 Task: Mute conversations with a specific keyword in the subject line.
Action: Mouse moved to (178, 141)
Screenshot: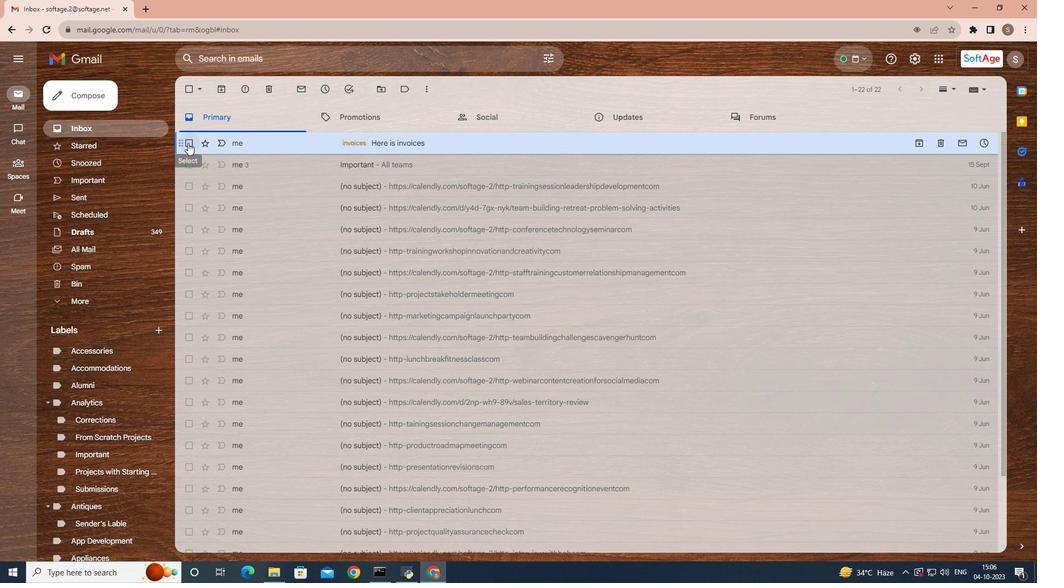 
Action: Mouse pressed left at (178, 141)
Screenshot: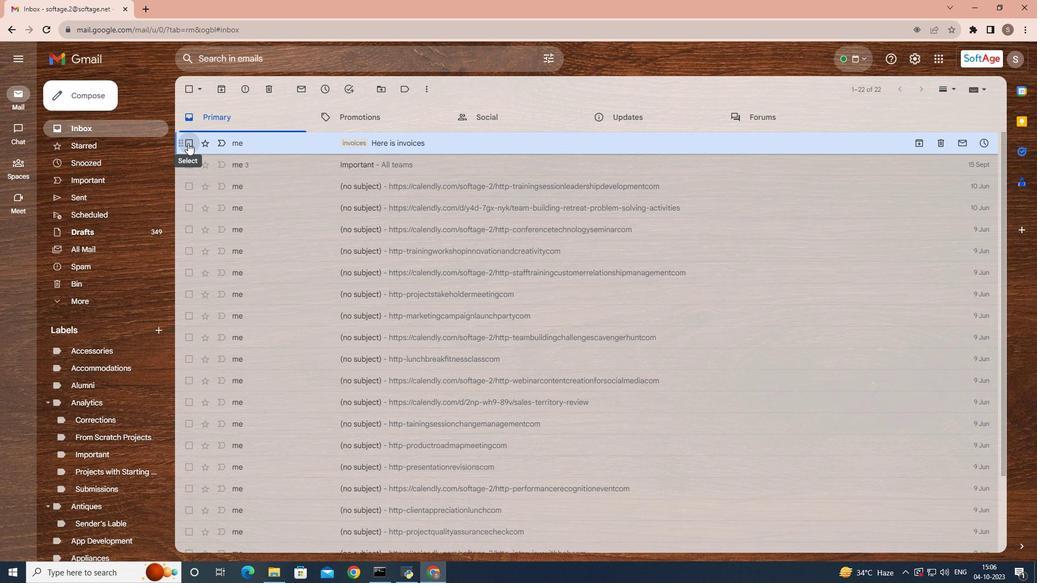 
Action: Mouse moved to (450, 99)
Screenshot: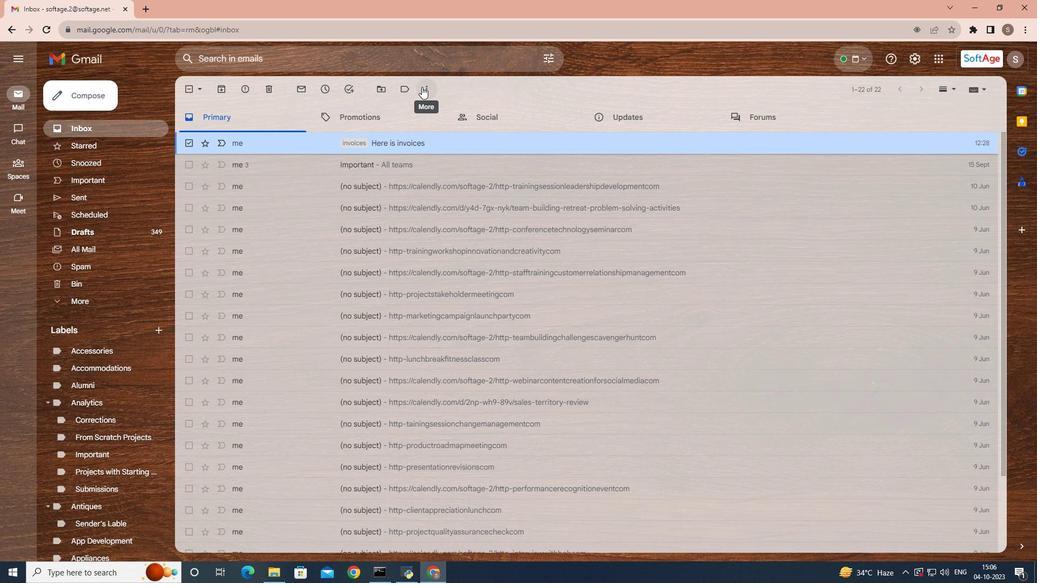 
Action: Mouse pressed left at (450, 99)
Screenshot: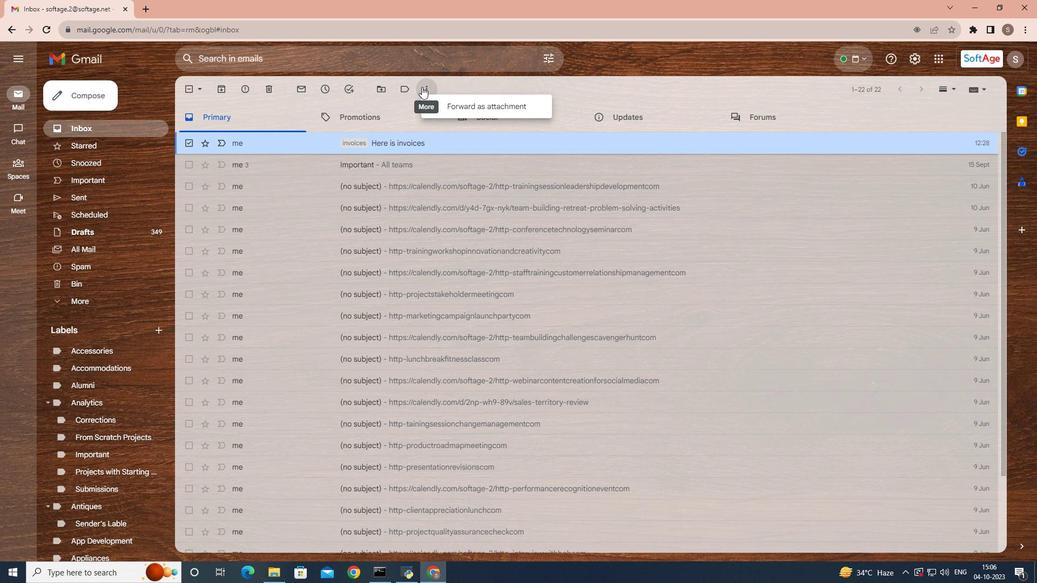 
Action: Mouse moved to (482, 164)
Screenshot: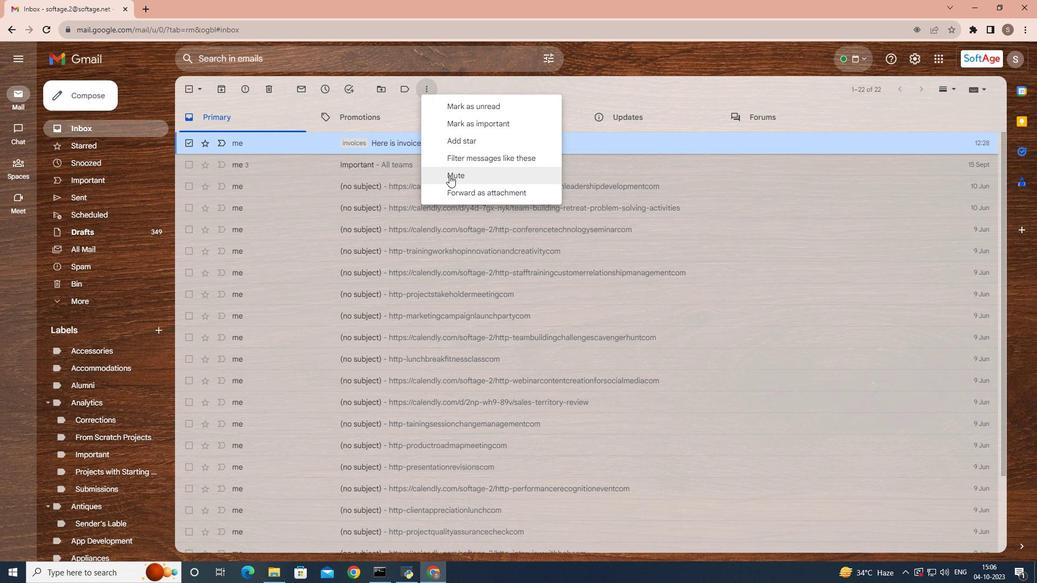 
Action: Mouse pressed left at (482, 164)
Screenshot: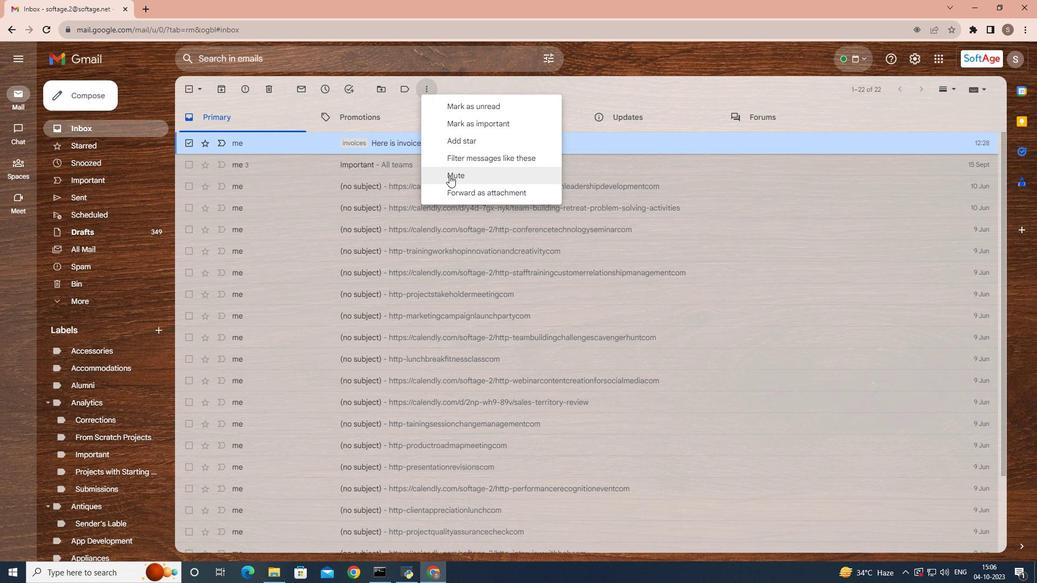 
